 Task: Reset the filters.
Action: Mouse moved to (22, 120)
Screenshot: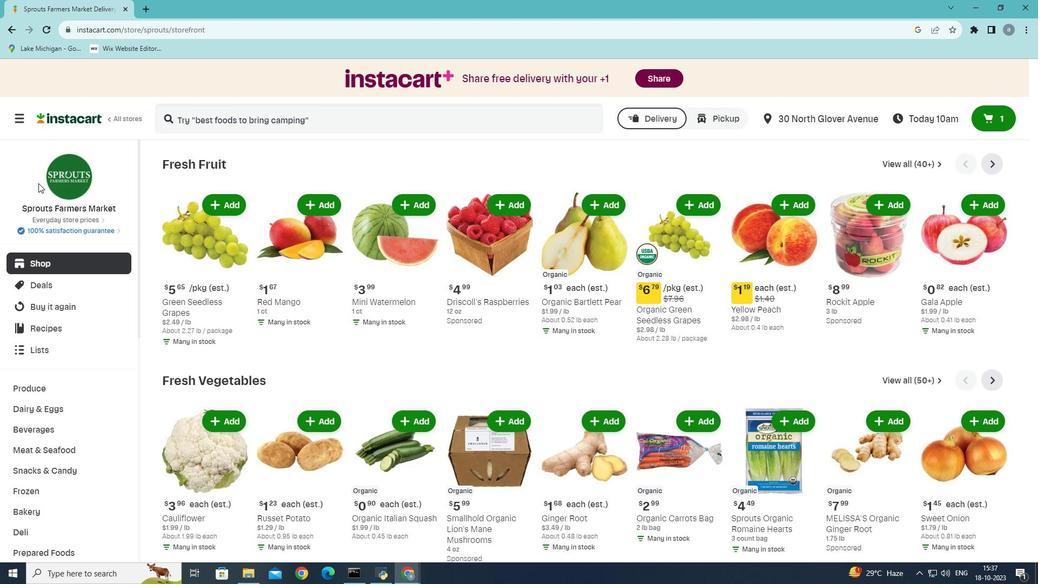 
Action: Mouse pressed left at (22, 120)
Screenshot: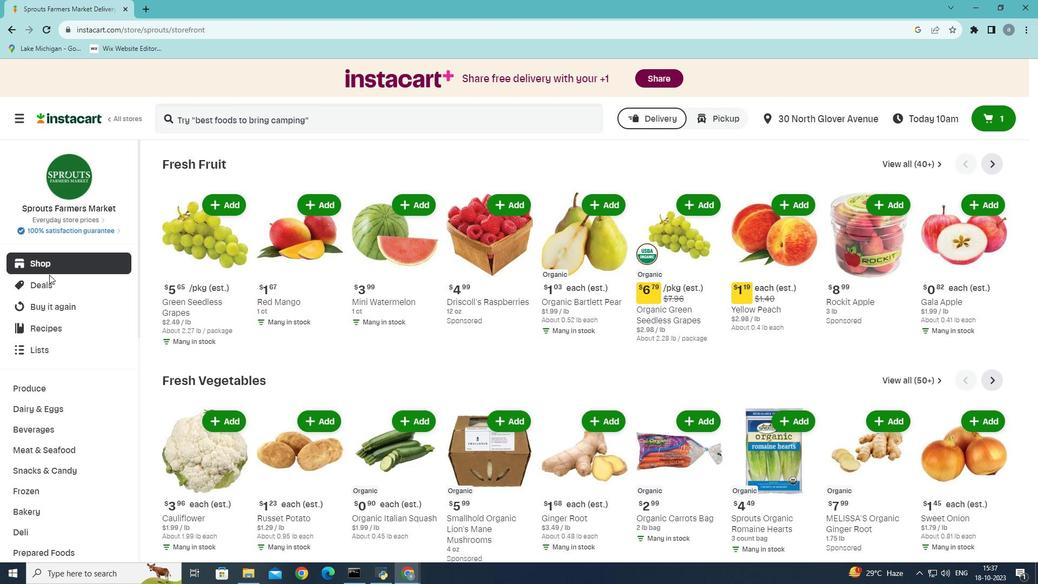 
Action: Mouse moved to (71, 326)
Screenshot: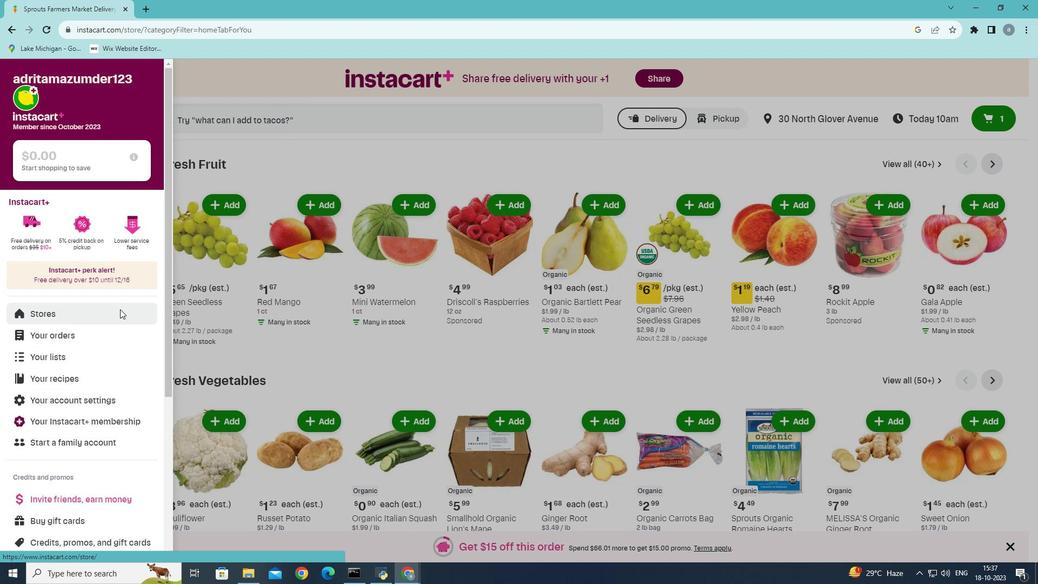 
Action: Mouse pressed left at (71, 326)
Screenshot: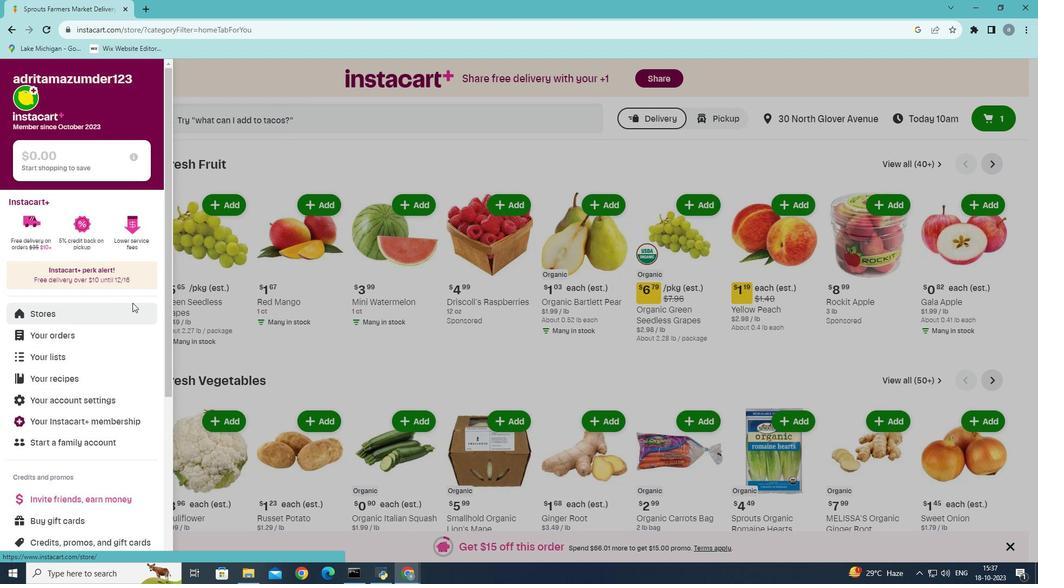 
Action: Mouse moved to (266, 119)
Screenshot: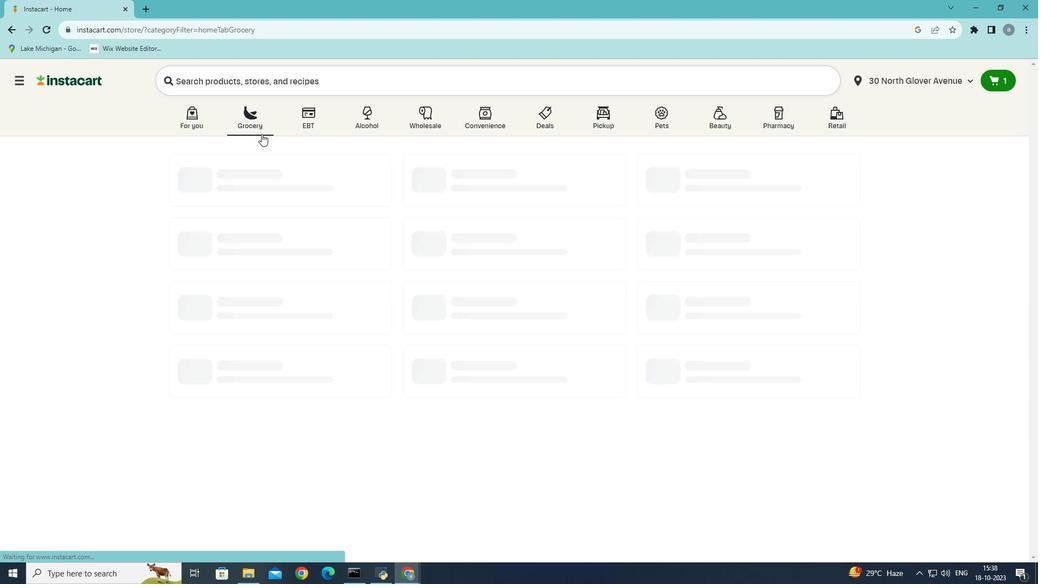 
Action: Mouse pressed left at (266, 119)
Screenshot: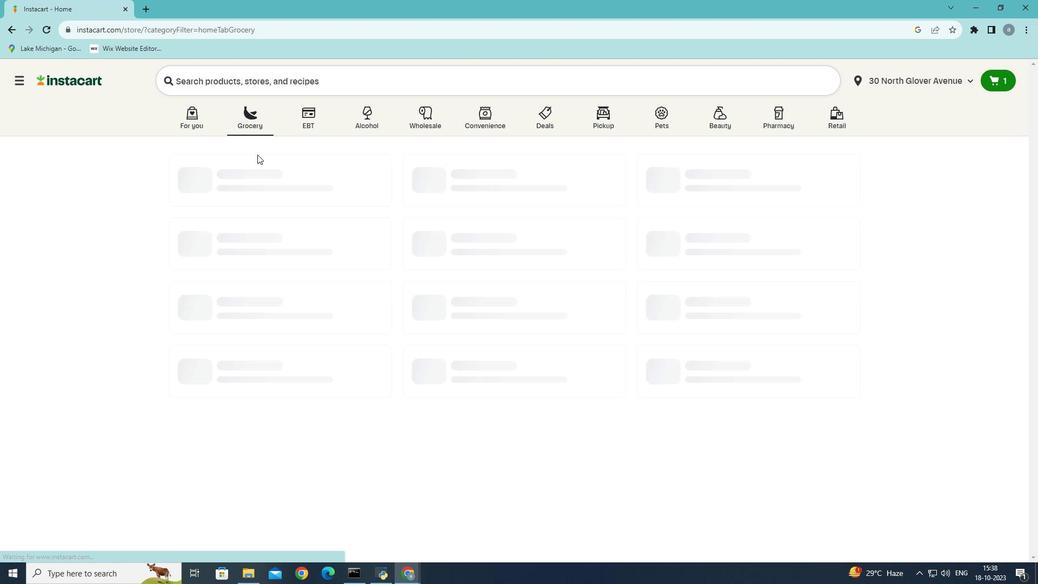 
Action: Mouse moved to (238, 326)
Screenshot: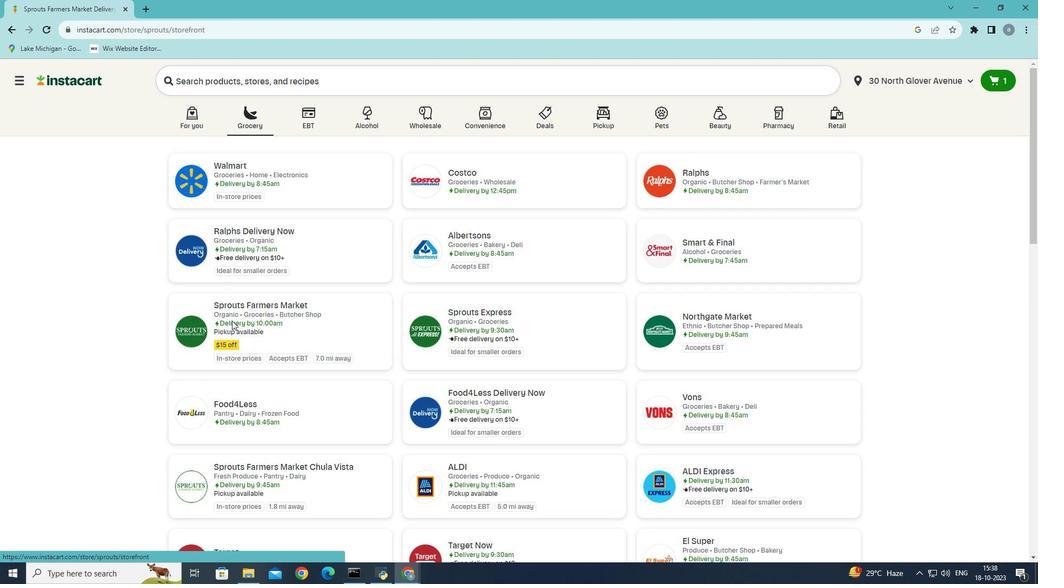 
Action: Mouse pressed left at (238, 326)
Screenshot: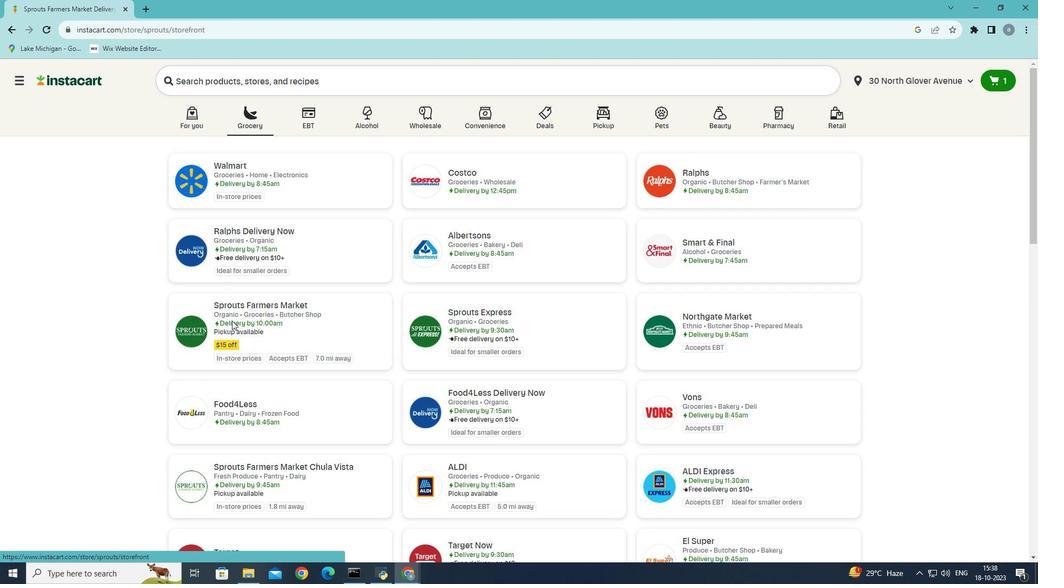 
Action: Mouse moved to (76, 455)
Screenshot: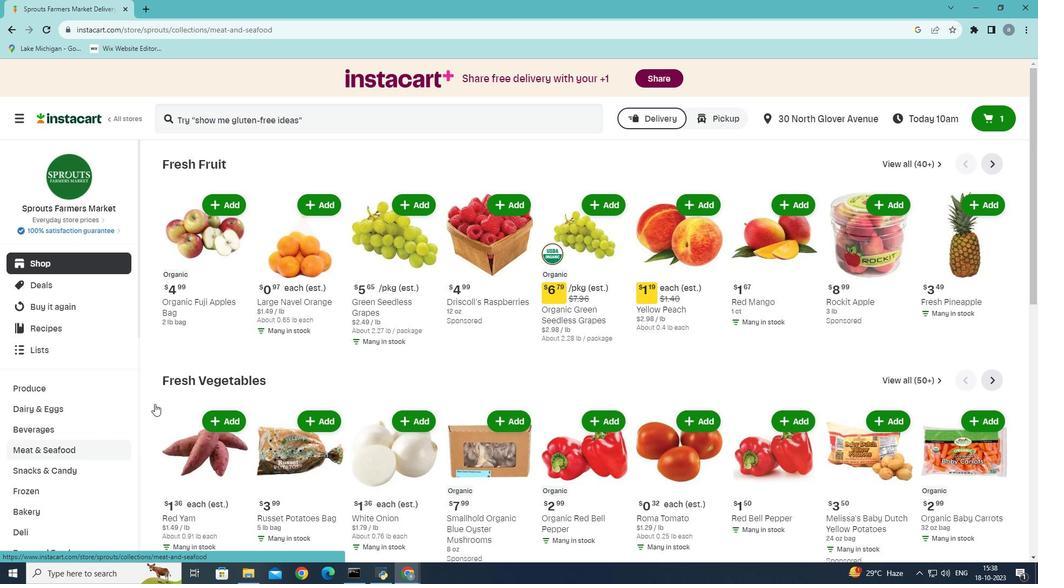 
Action: Mouse pressed left at (76, 455)
Screenshot: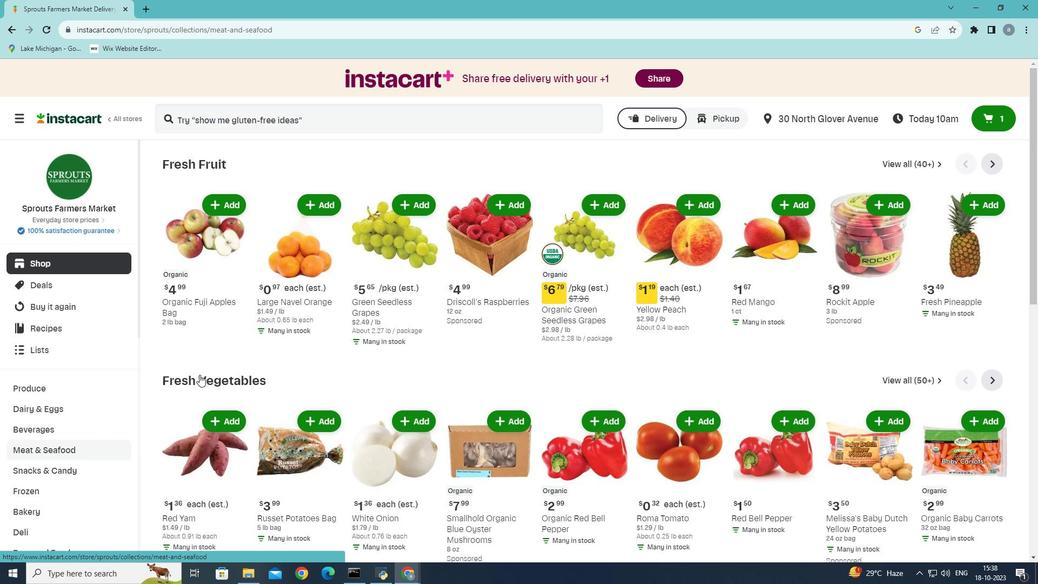 
Action: Mouse moved to (392, 201)
Screenshot: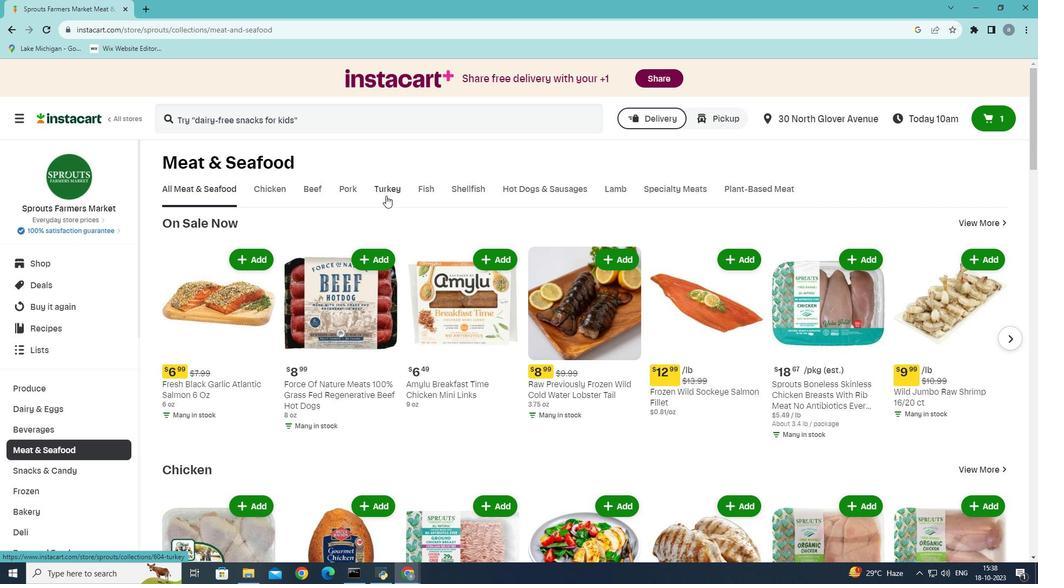 
Action: Mouse pressed left at (392, 201)
Screenshot: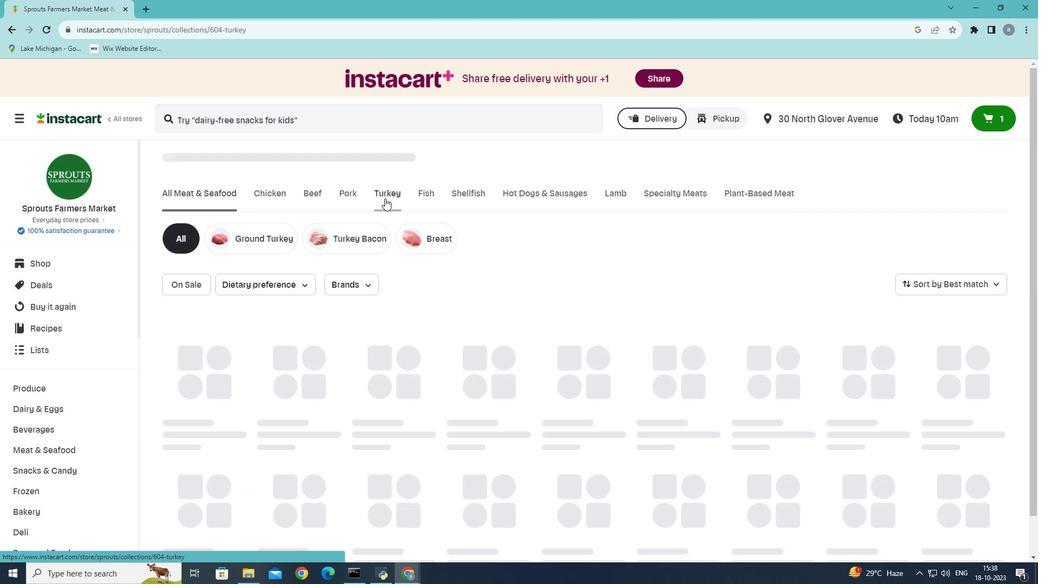 
Action: Mouse moved to (376, 244)
Screenshot: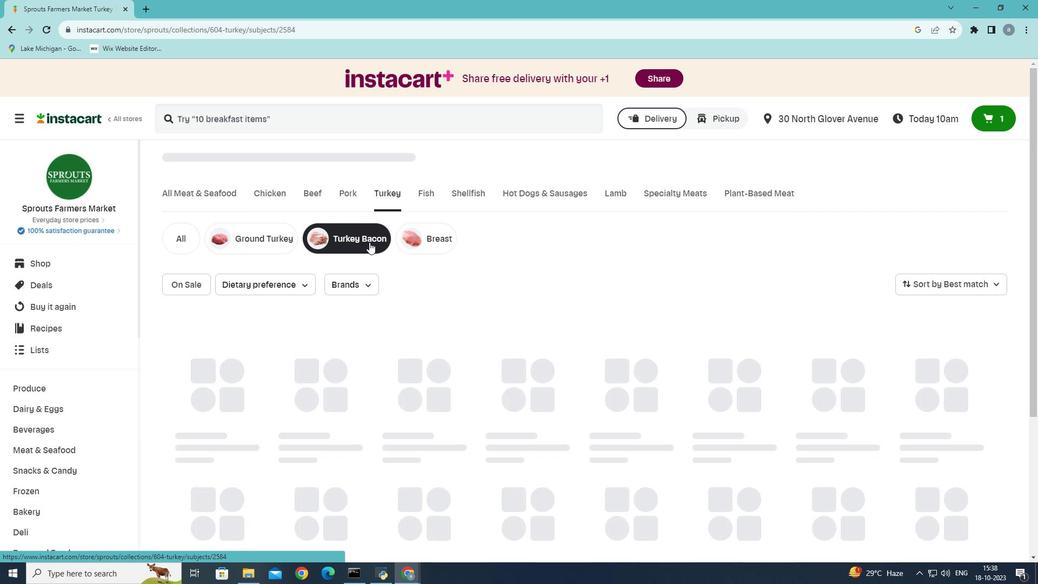 
Action: Mouse pressed left at (376, 244)
Screenshot: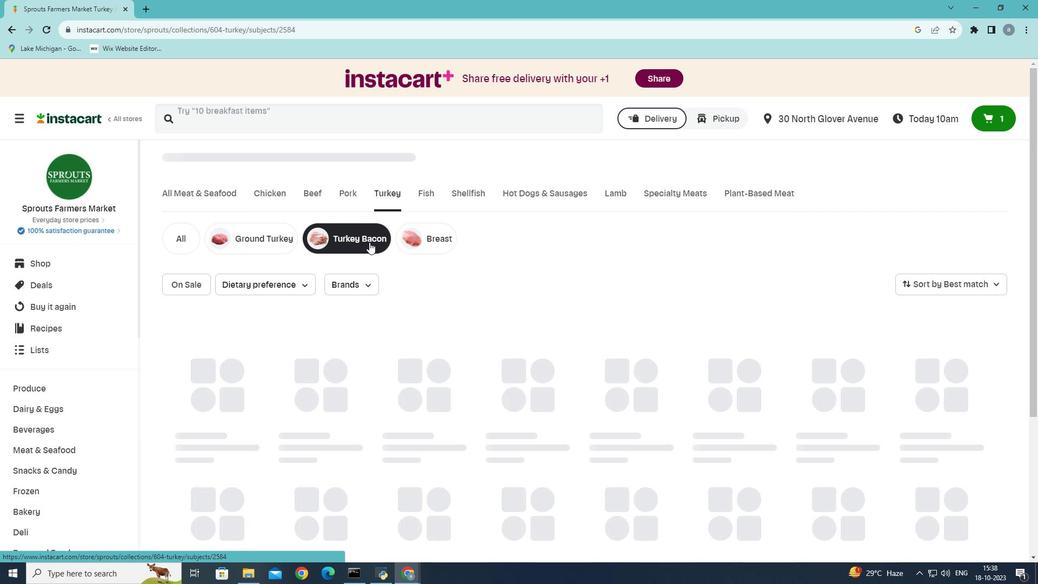 
Action: Mouse moved to (373, 287)
Screenshot: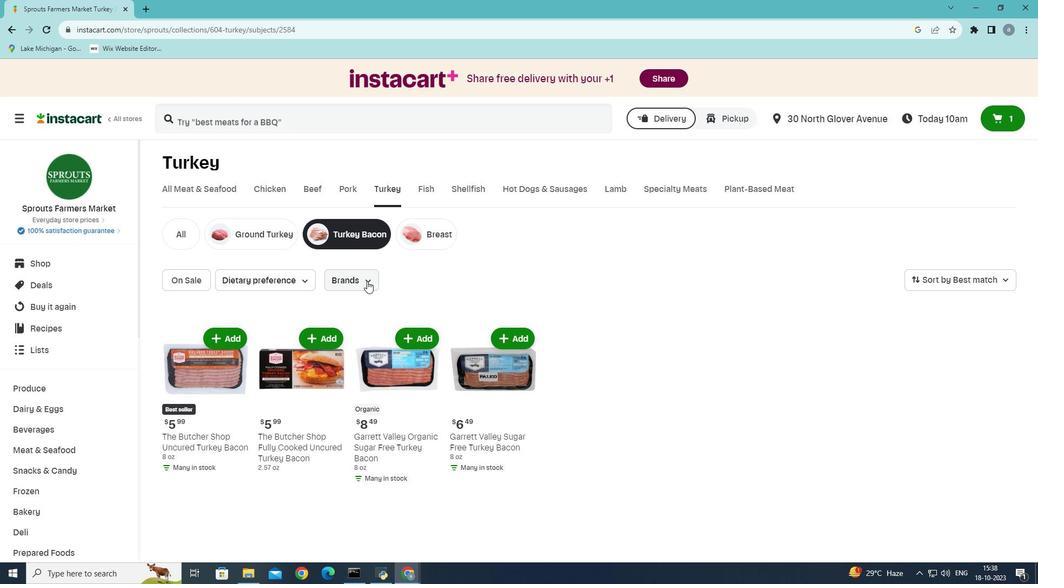 
Action: Mouse pressed left at (373, 287)
Screenshot: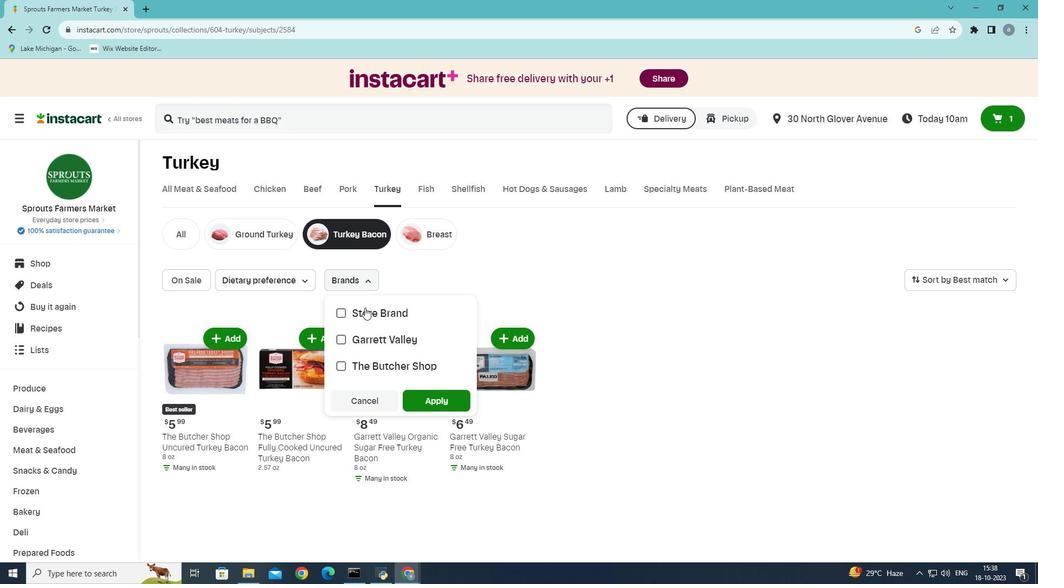 
Action: Mouse moved to (359, 371)
Screenshot: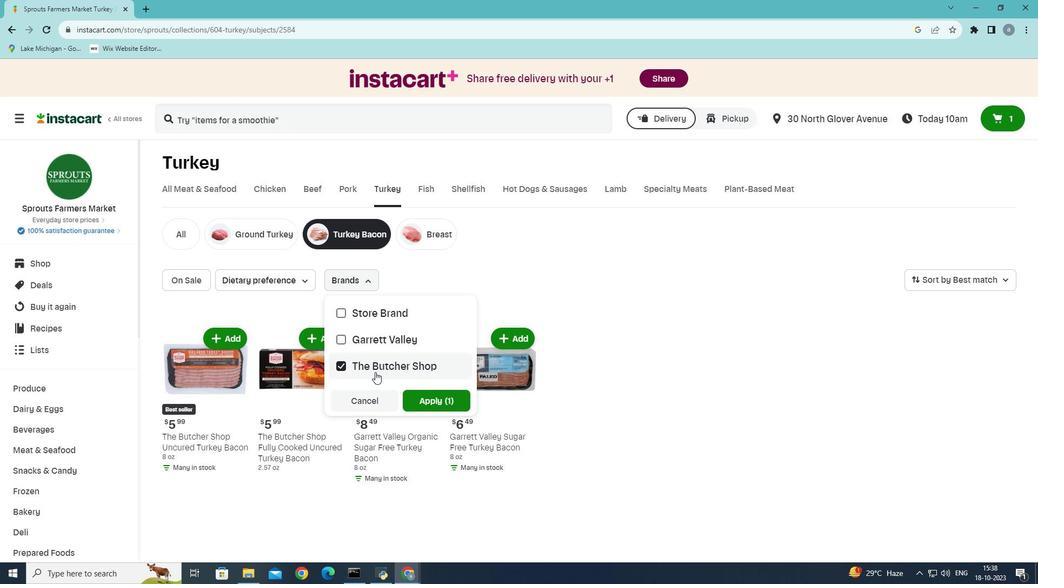 
Action: Mouse pressed left at (359, 371)
Screenshot: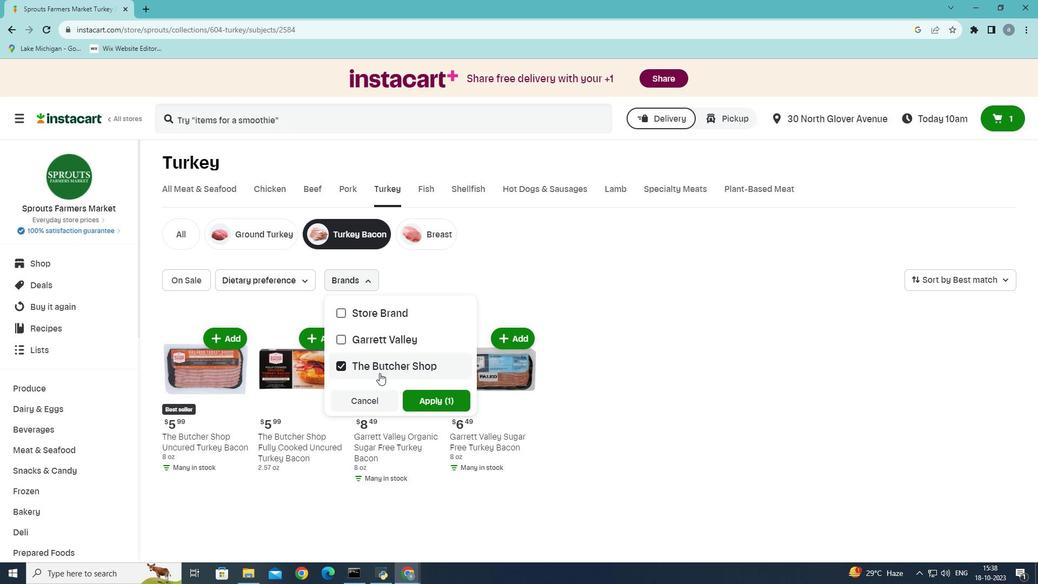 
Action: Mouse moved to (451, 410)
Screenshot: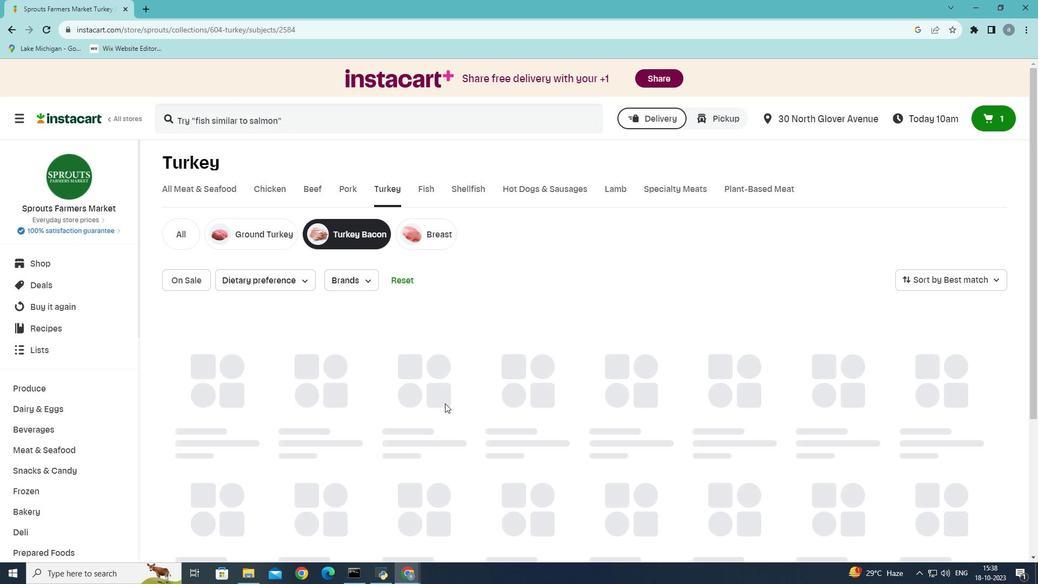 
Action: Mouse pressed left at (451, 410)
Screenshot: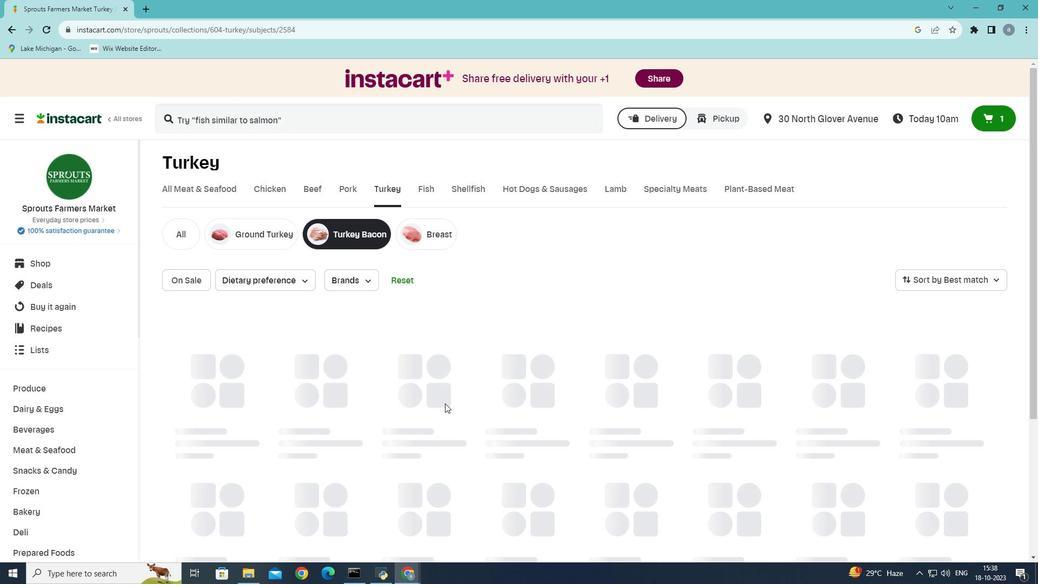 
Action: Mouse moved to (415, 281)
Screenshot: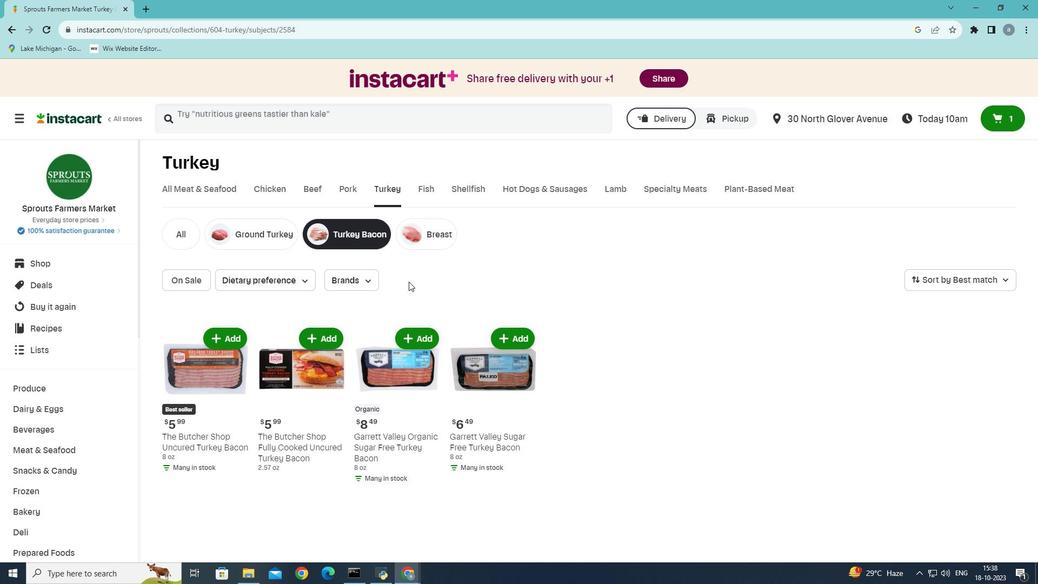 
Action: Mouse pressed left at (415, 281)
Screenshot: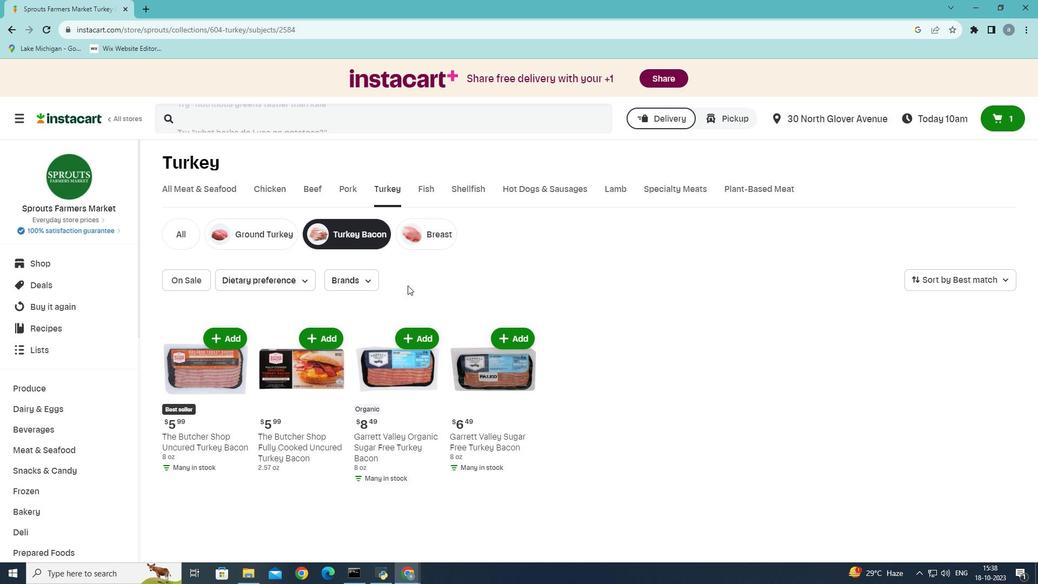 
Action: Mouse moved to (413, 298)
Screenshot: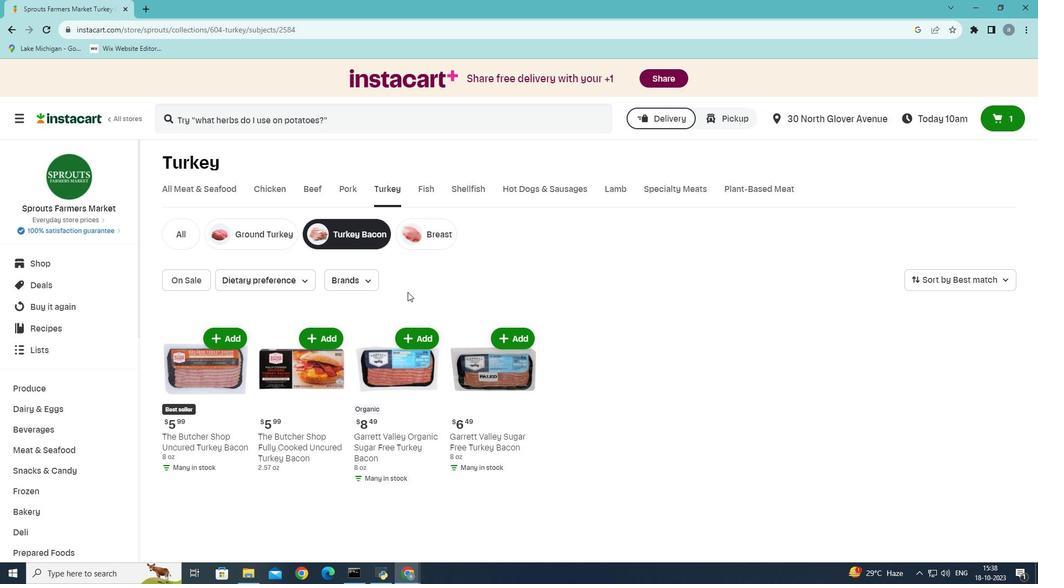 
